 Task: Set the audio visualization to disable.
Action: Mouse moved to (50, 13)
Screenshot: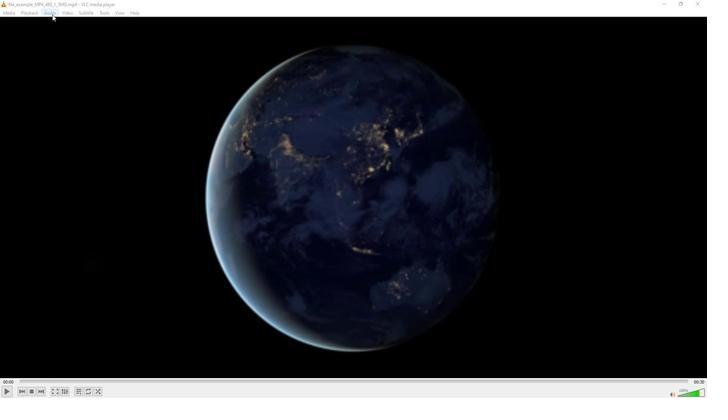 
Action: Mouse pressed left at (50, 13)
Screenshot: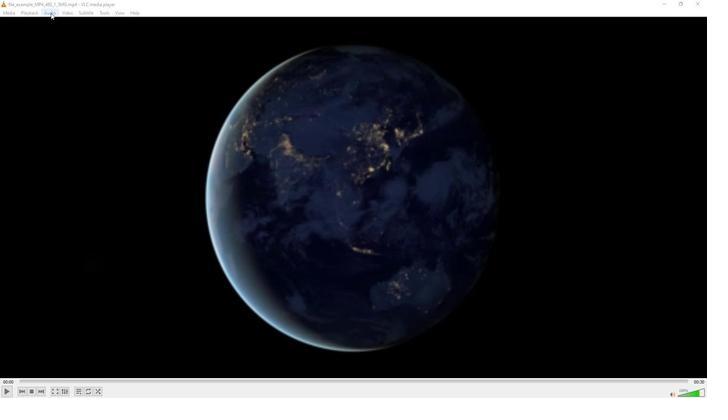 
Action: Mouse moved to (61, 49)
Screenshot: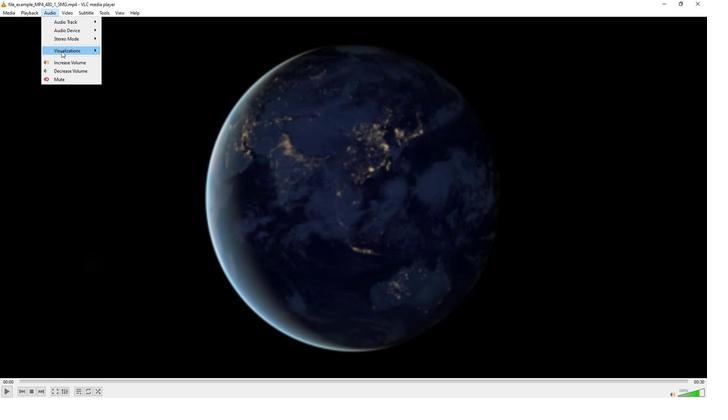 
Action: Mouse pressed left at (61, 49)
Screenshot: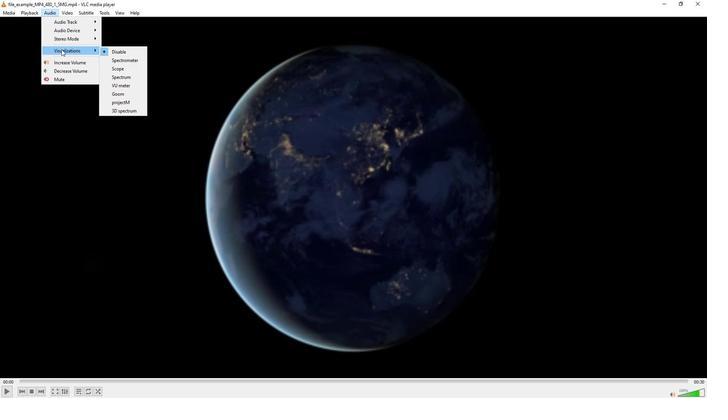 
Action: Mouse moved to (112, 51)
Screenshot: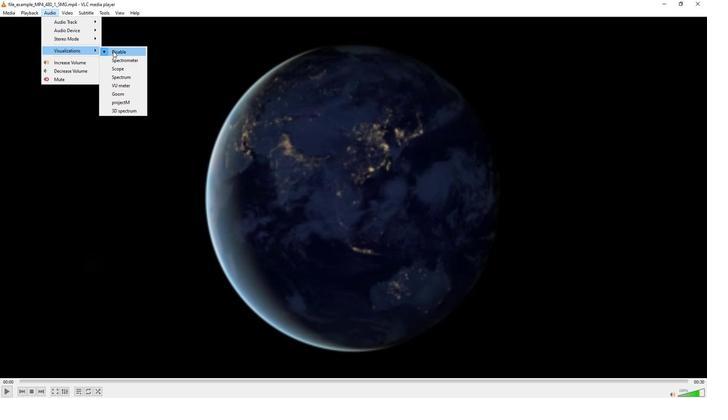 
Action: Mouse pressed left at (112, 51)
Screenshot: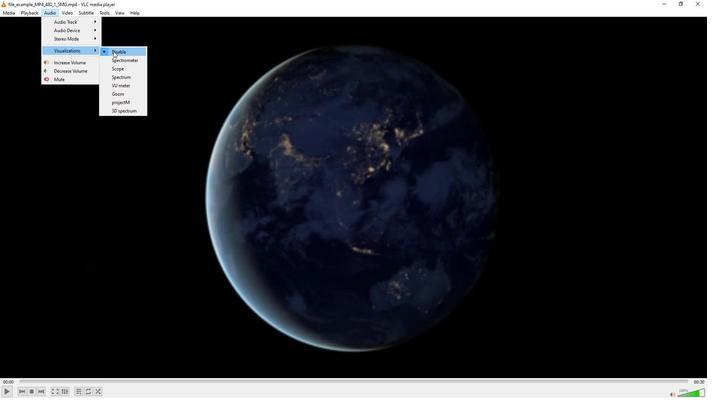 
Action: Mouse moved to (118, 65)
Screenshot: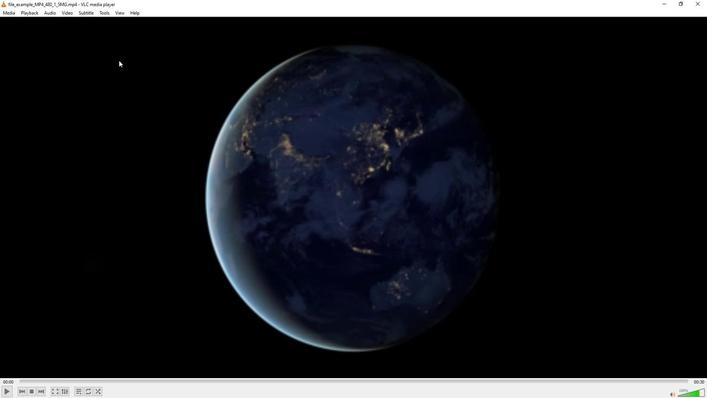 
